 Task: For heading Arial with bold.  font size for heading22,  'Change the font style of data to'Arial Narrow.  and font size to 14,  Change the alignment of both headline & data to Align middle.  In the sheet  EvaluationSalesByCountry
Action: Mouse moved to (831, 111)
Screenshot: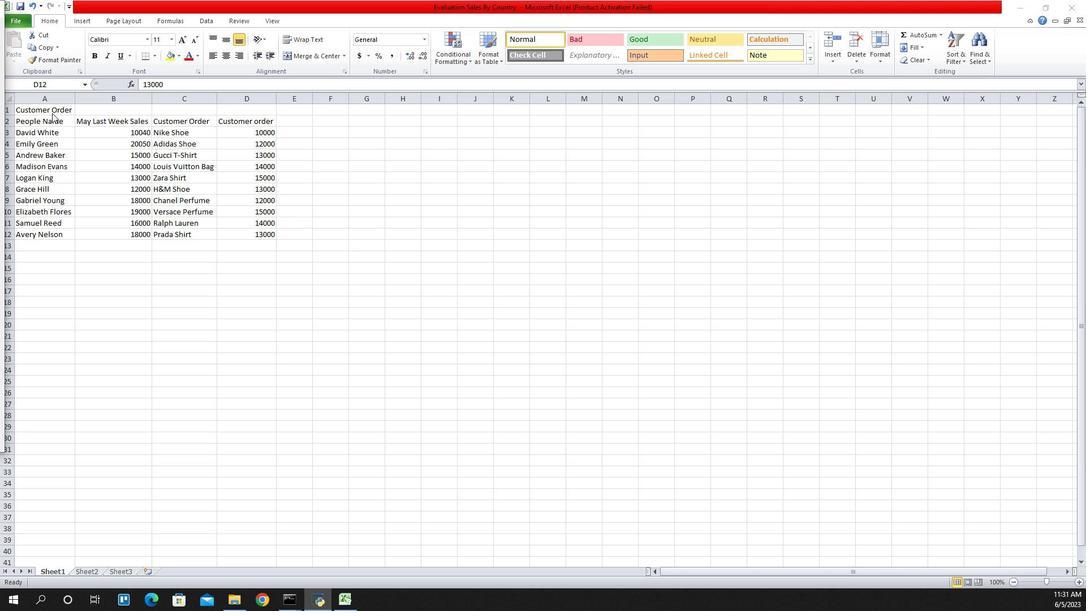 
Action: Mouse pressed left at (831, 111)
Screenshot: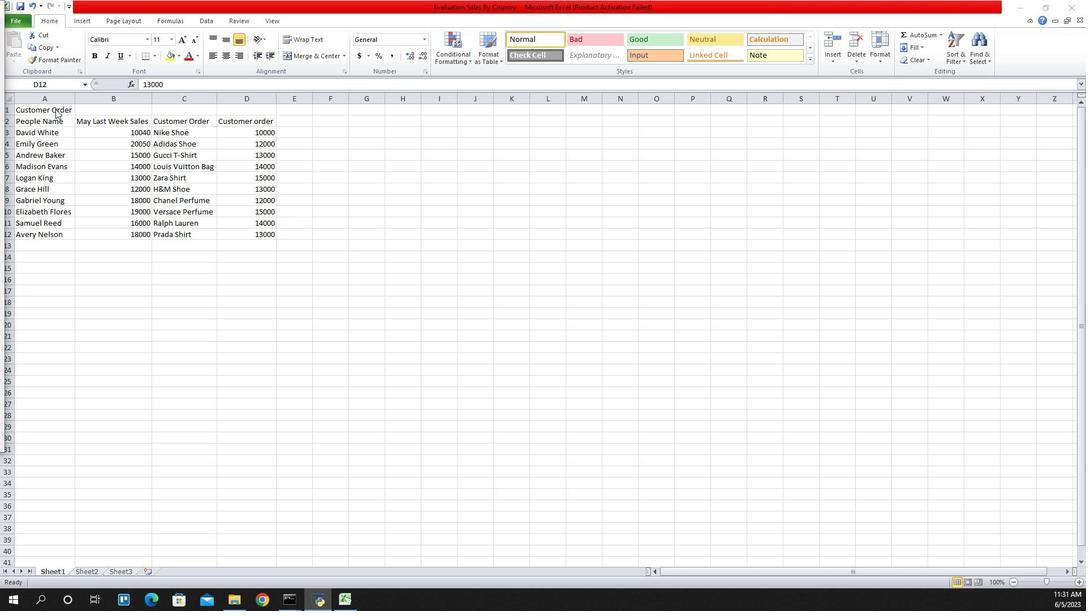 
Action: Mouse pressed left at (831, 111)
Screenshot: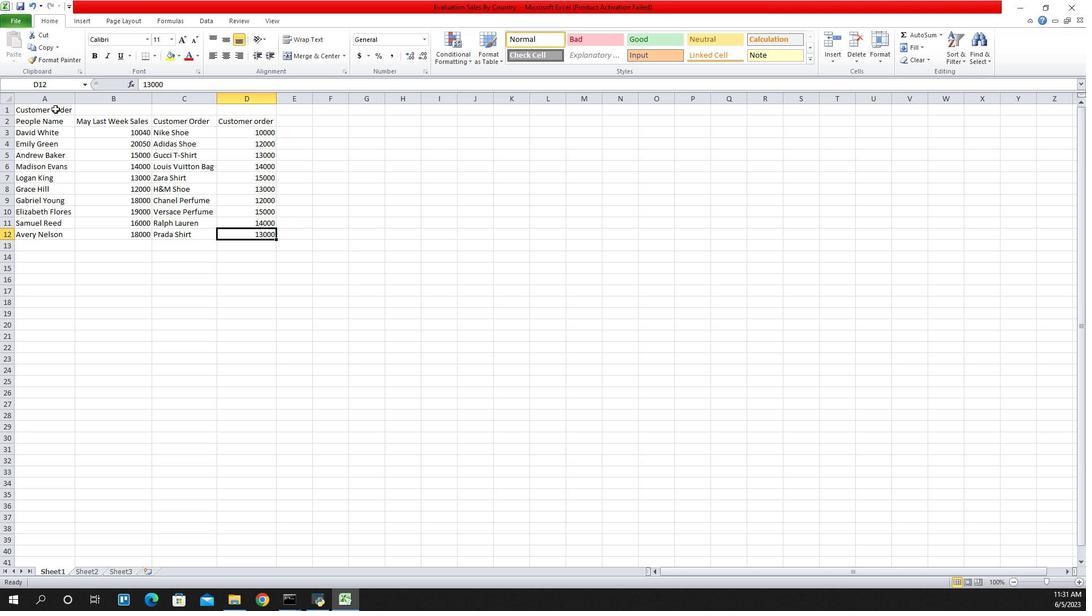 
Action: Mouse pressed left at (831, 111)
Screenshot: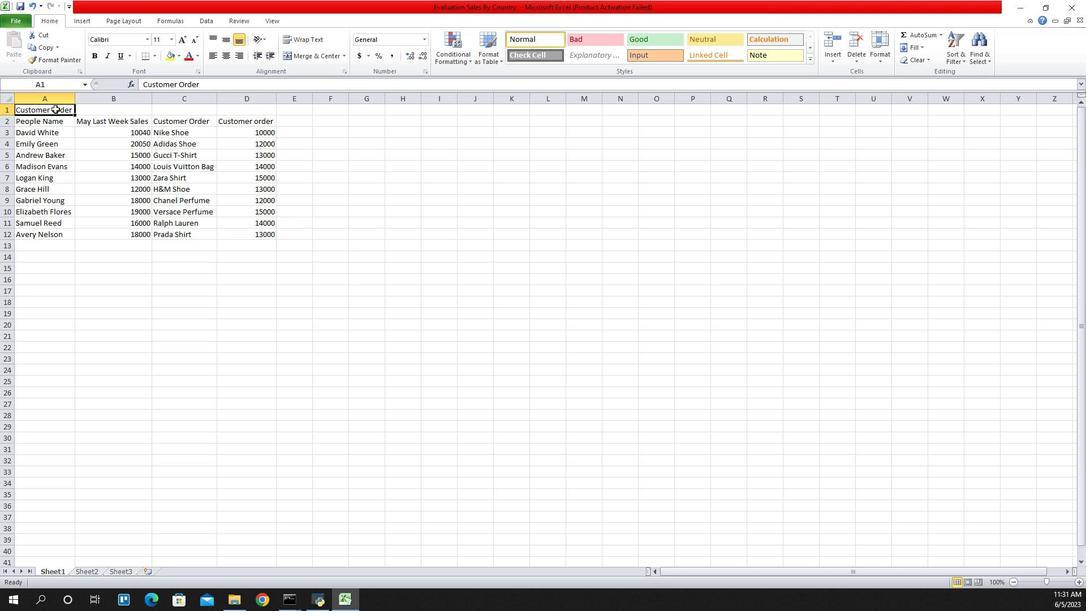 
Action: Mouse moved to (1017, 117)
Screenshot: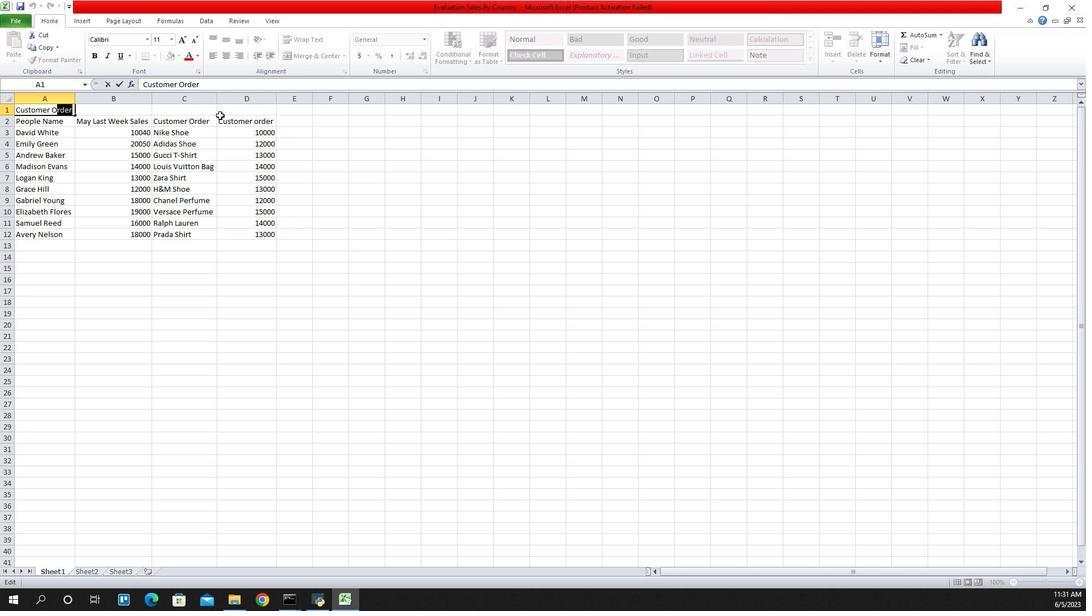 
Action: Mouse pressed left at (1017, 117)
Screenshot: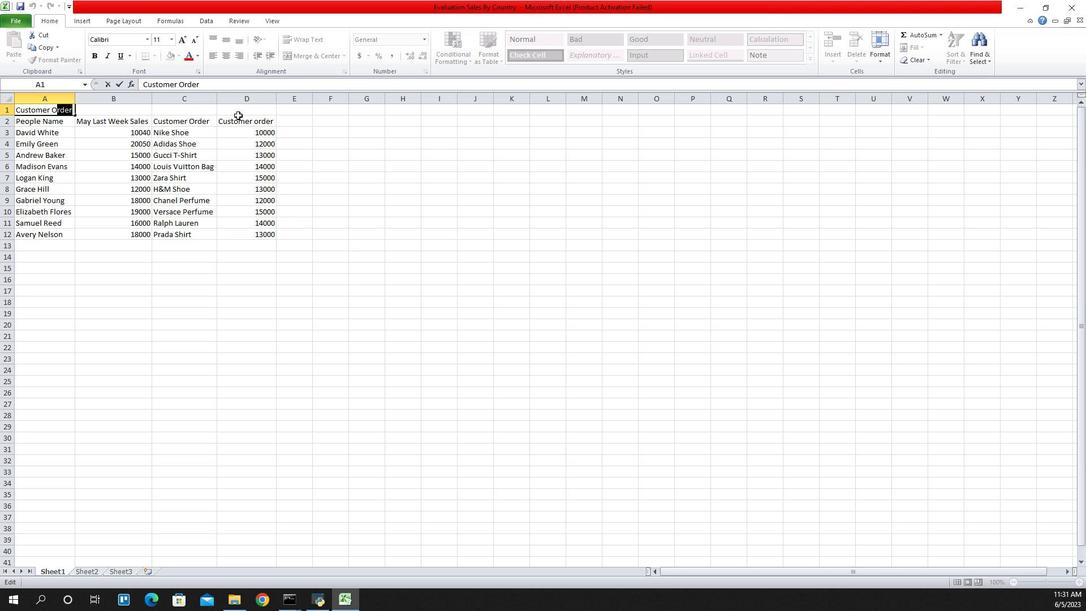 
Action: Mouse moved to (1017, 110)
Screenshot: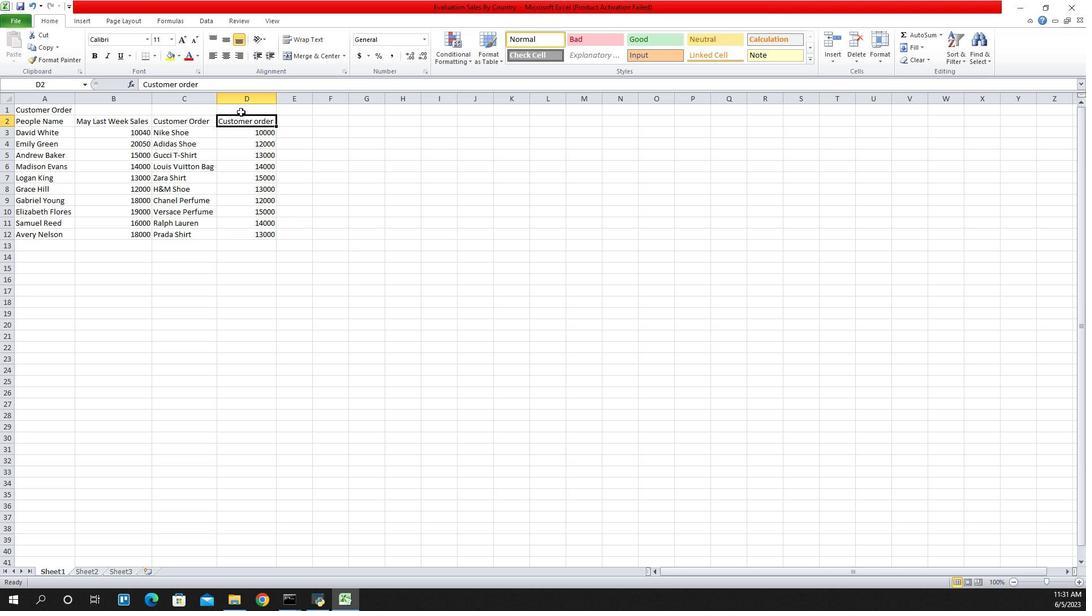 
Action: Mouse pressed left at (1017, 110)
Screenshot: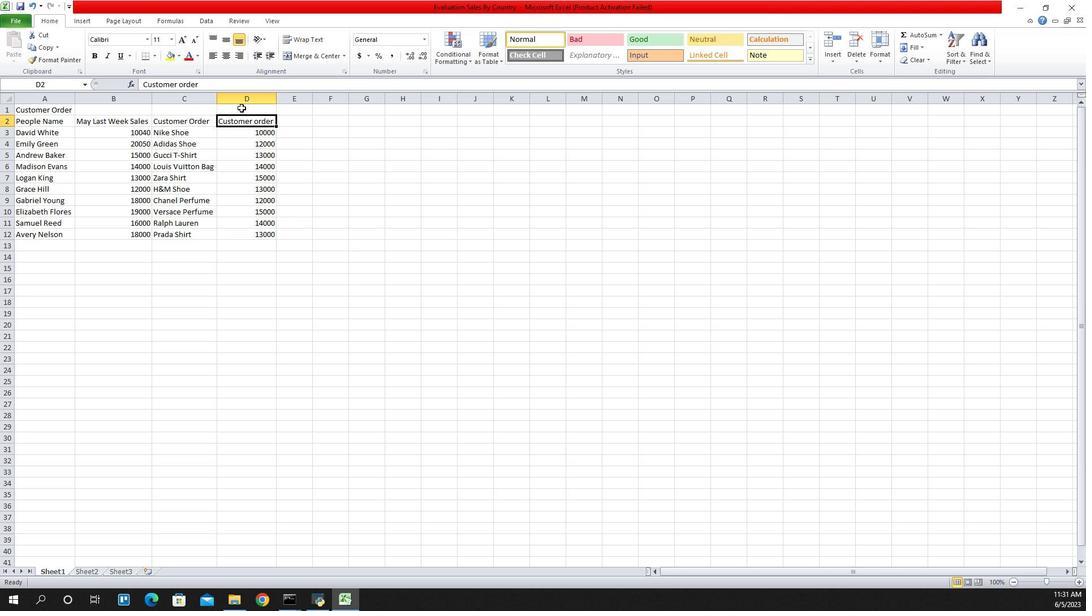 
Action: Mouse moved to (1079, 60)
Screenshot: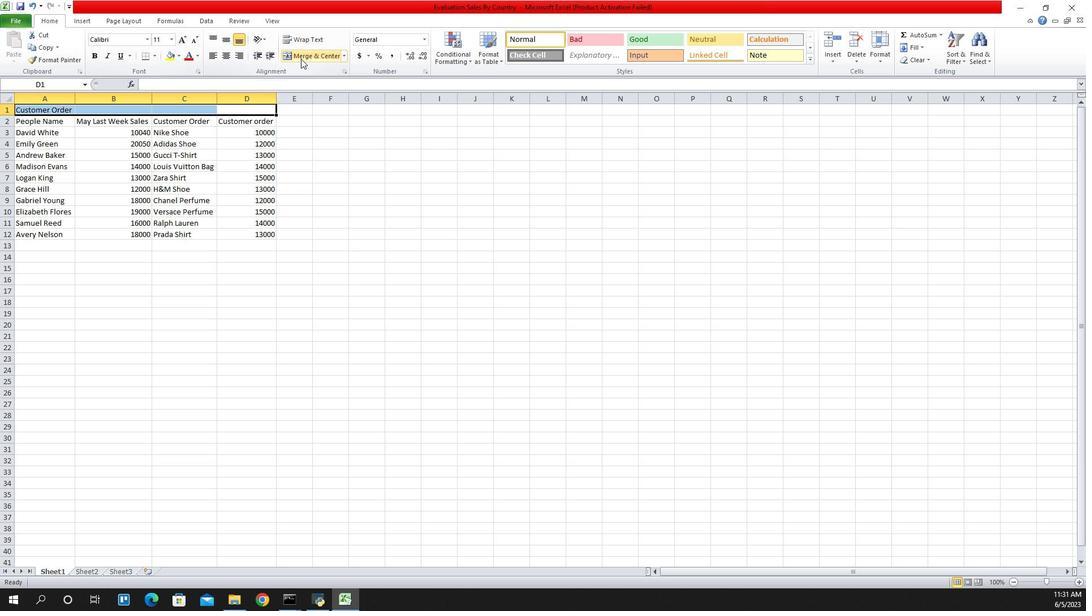 
Action: Mouse pressed left at (1079, 60)
Screenshot: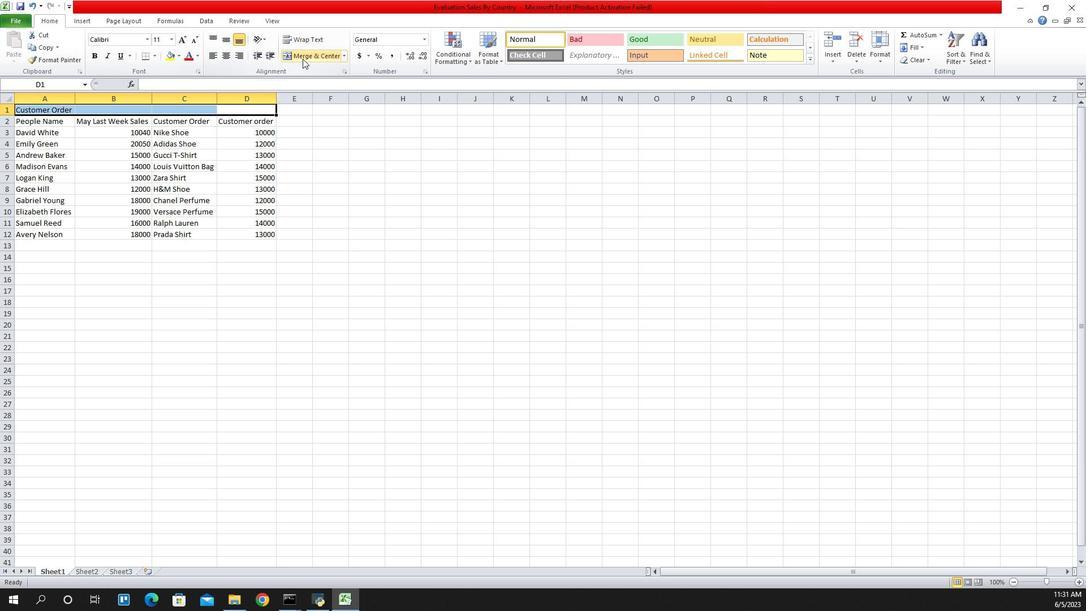 
Action: Mouse moved to (907, 40)
Screenshot: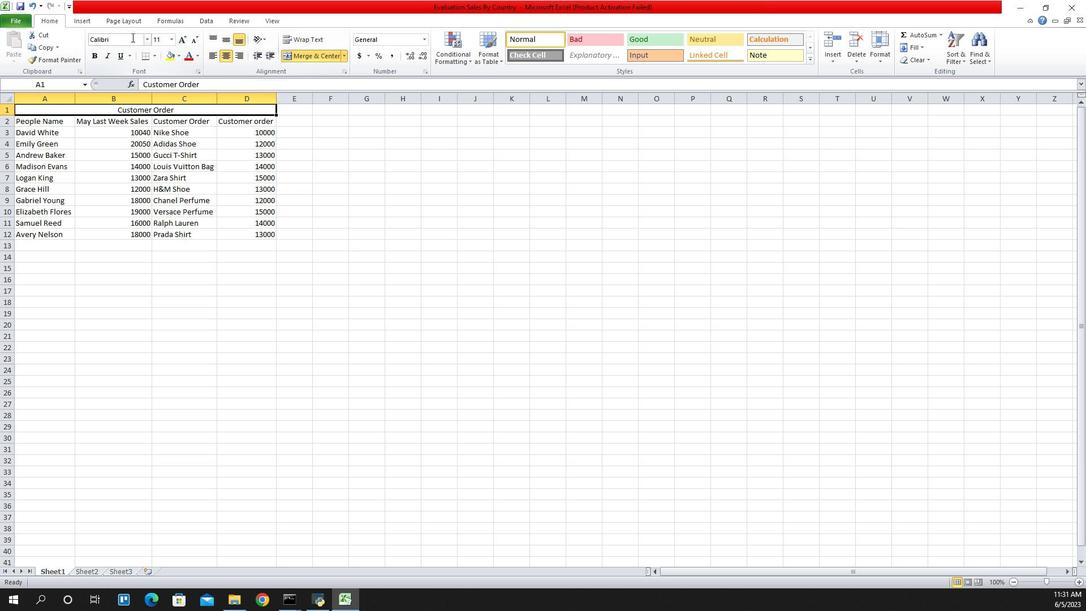 
Action: Mouse pressed left at (907, 40)
Screenshot: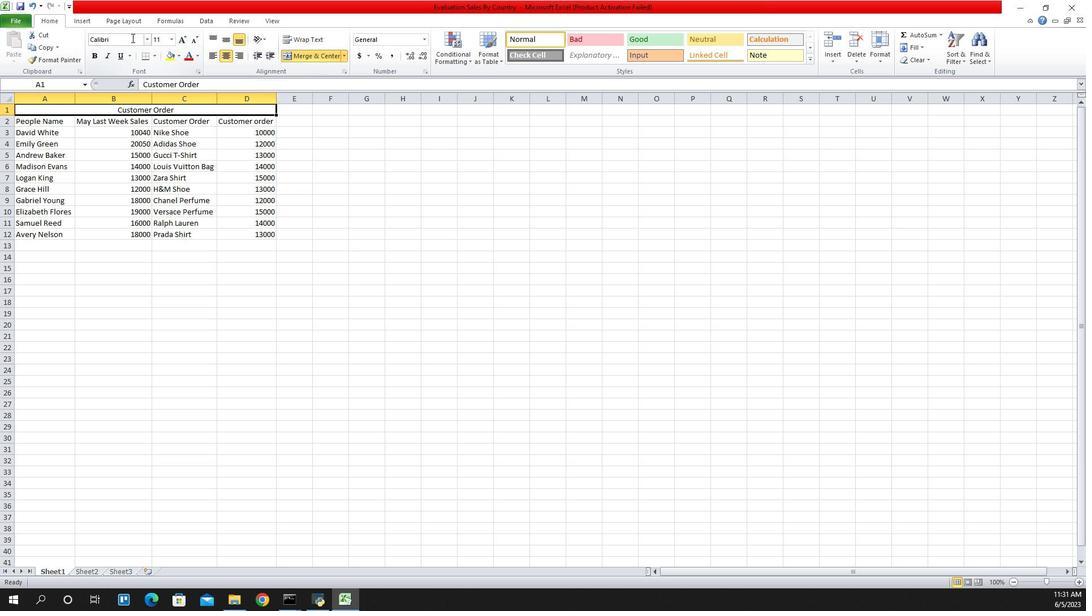 
Action: Mouse moved to (952, 116)
Screenshot: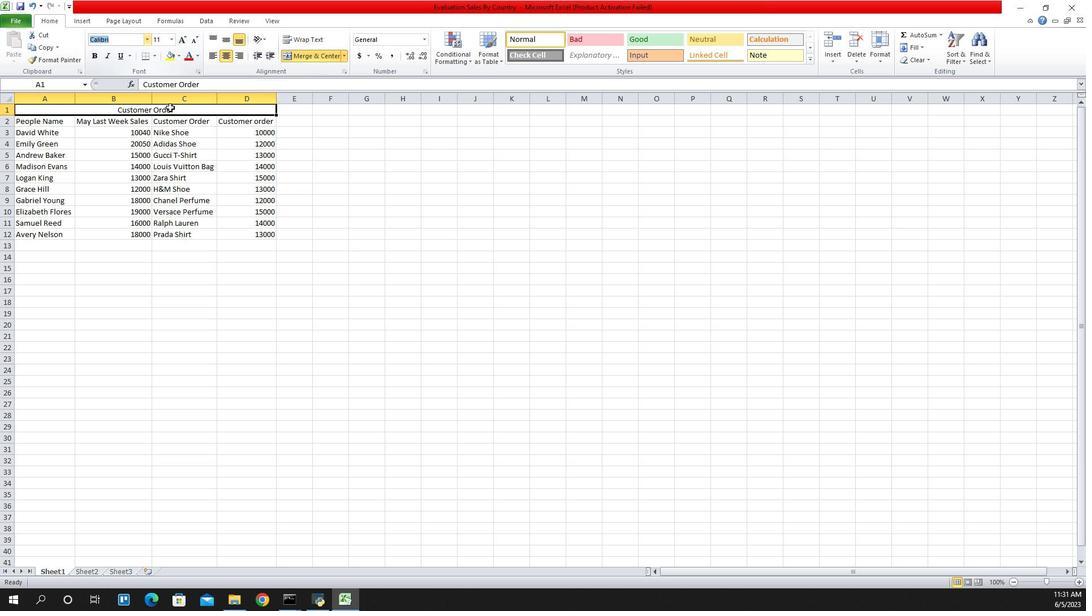 
Action: Key pressed arial<Key.enter>
Screenshot: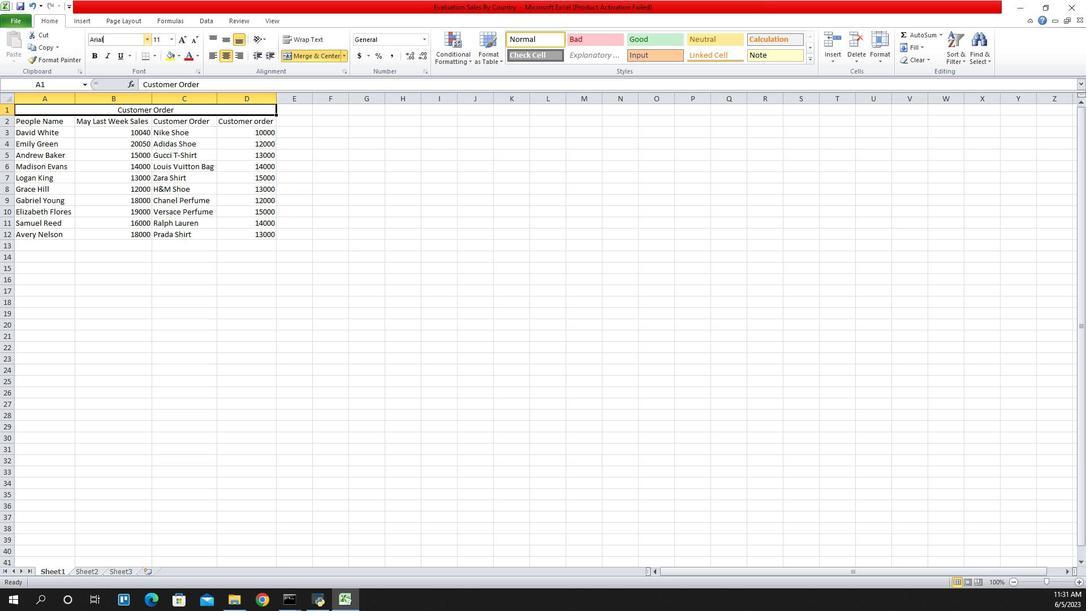 
Action: Mouse moved to (872, 58)
Screenshot: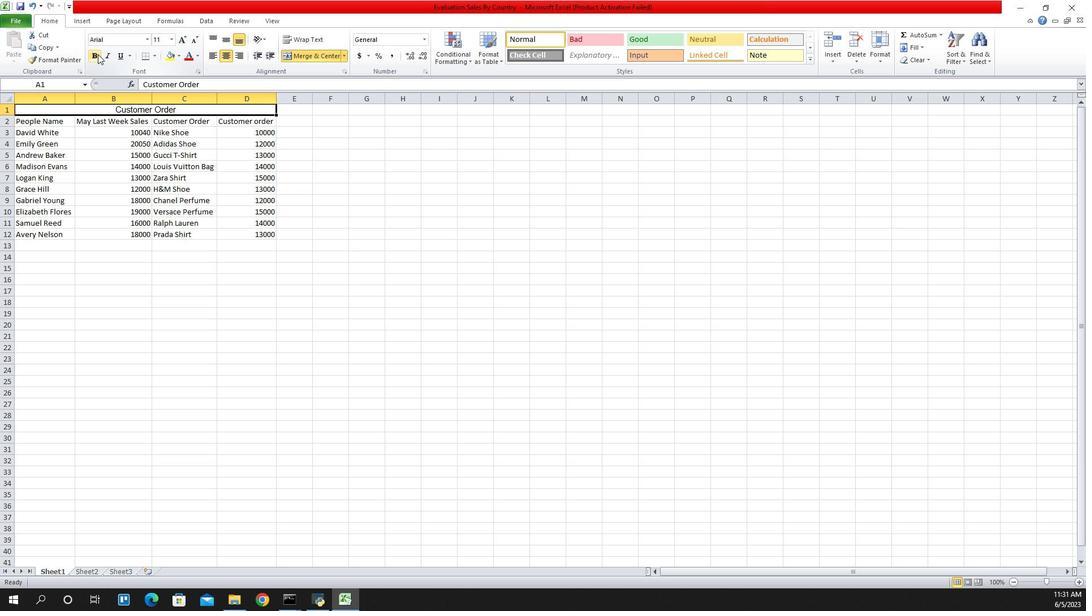 
Action: Mouse pressed left at (872, 58)
Screenshot: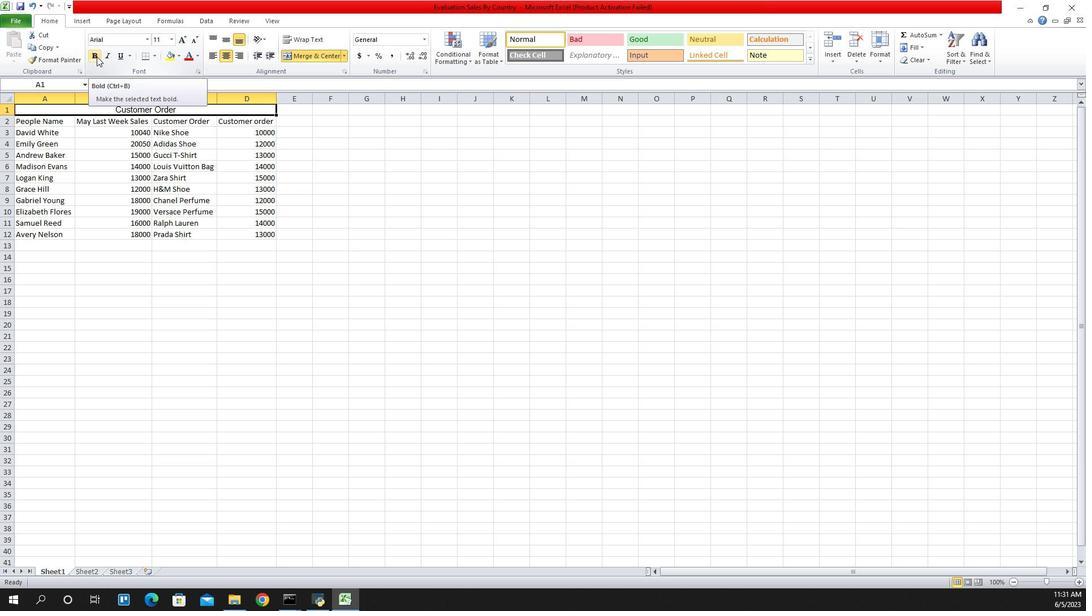 
Action: Mouse moved to (949, 39)
Screenshot: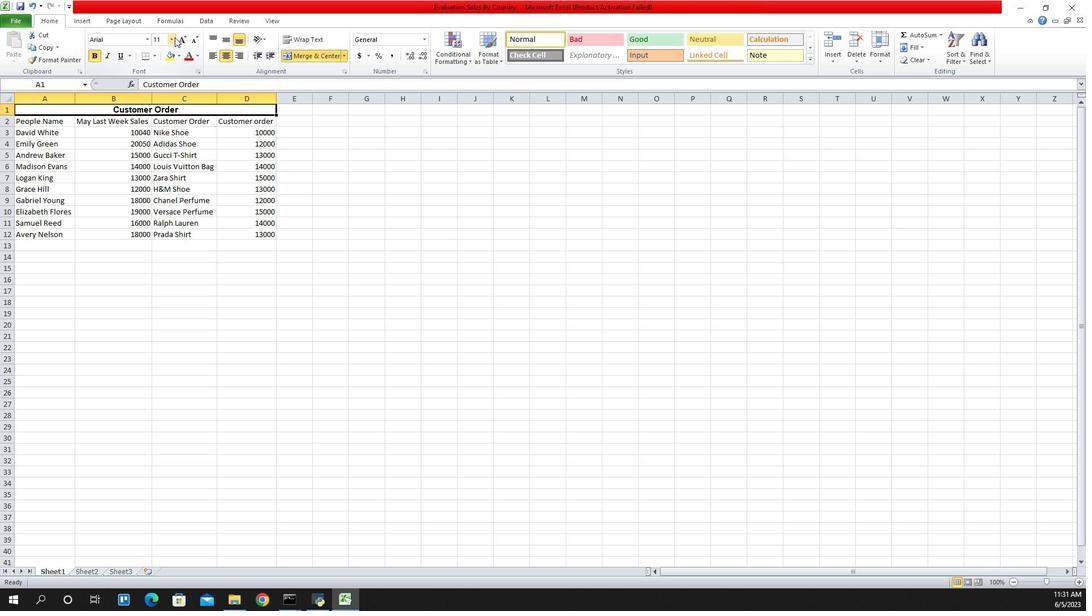 
Action: Mouse pressed left at (949, 39)
Screenshot: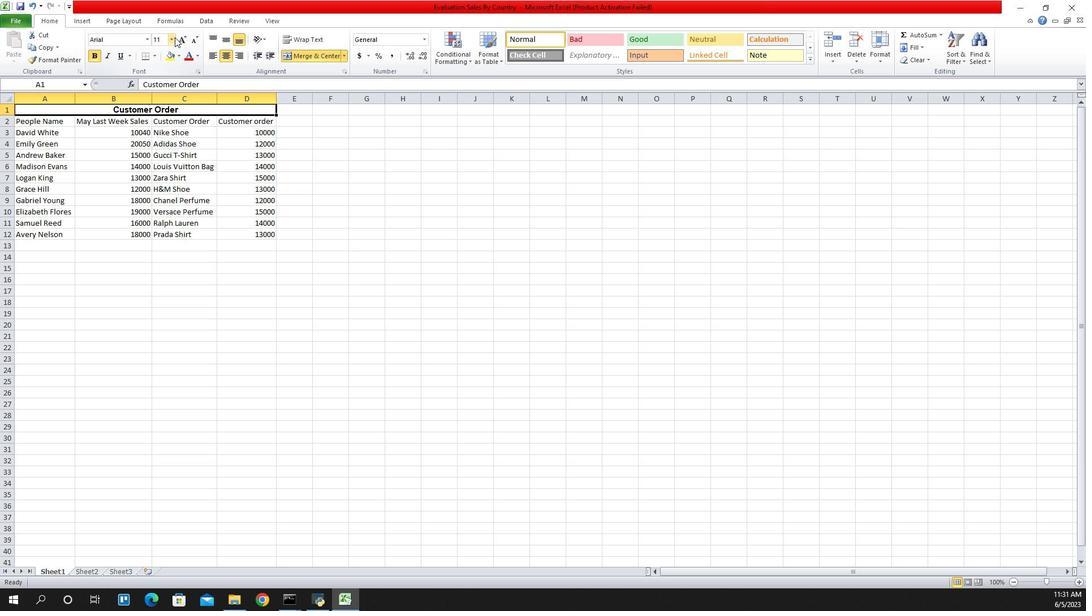 
Action: Mouse moved to (936, 139)
Screenshot: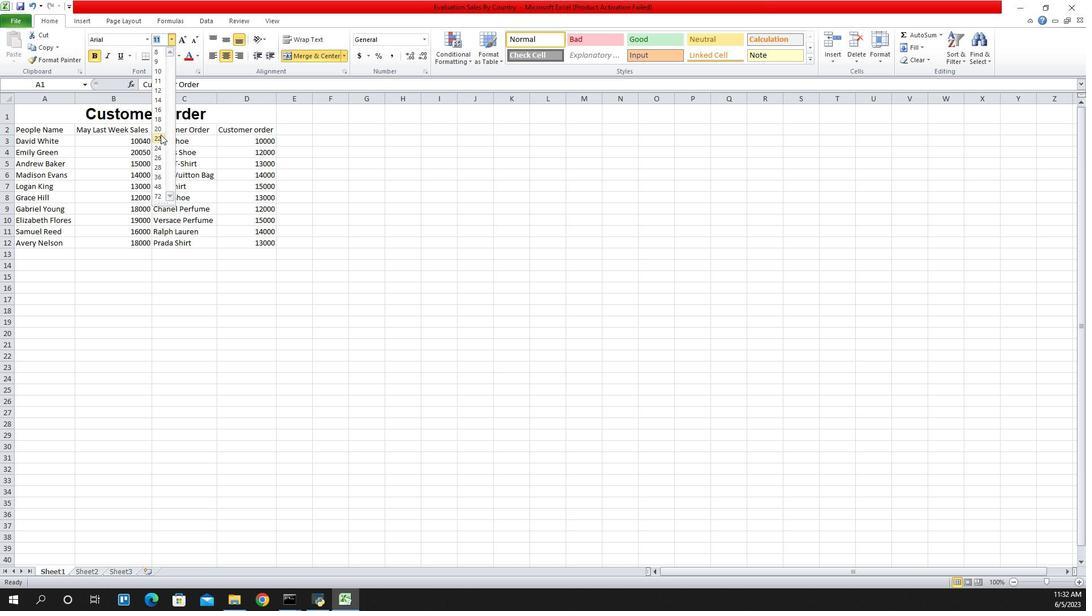 
Action: Mouse pressed left at (936, 139)
Screenshot: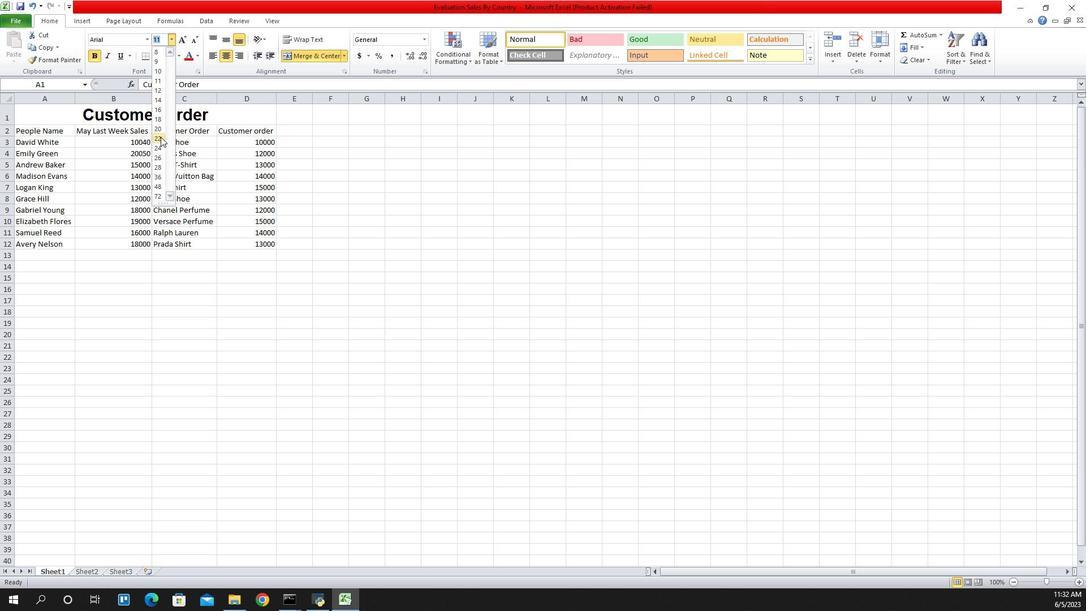 
Action: Mouse moved to (831, 135)
Screenshot: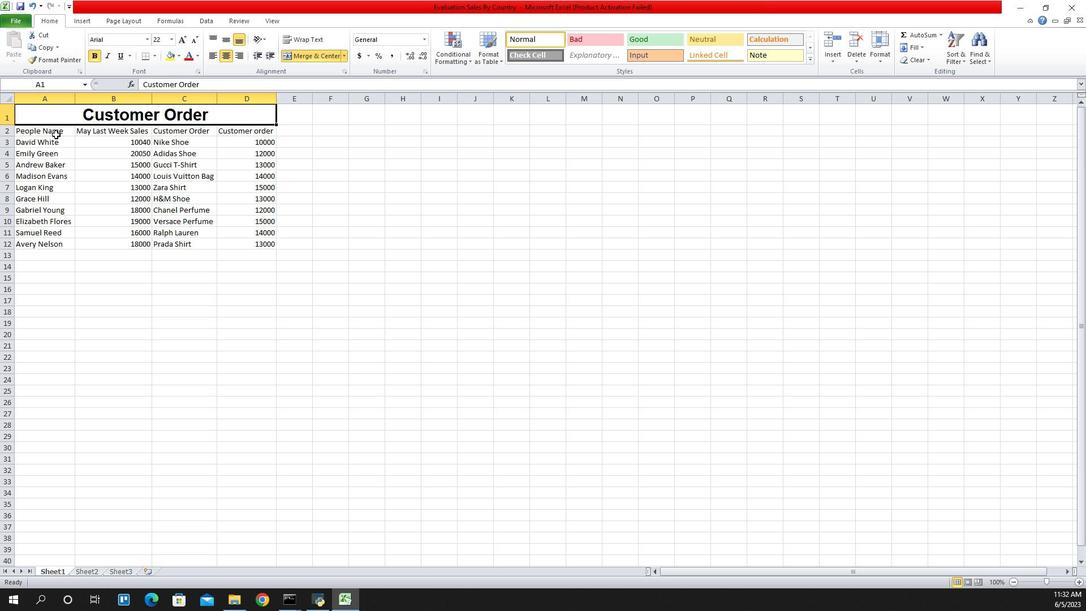 
Action: Mouse pressed left at (831, 135)
Screenshot: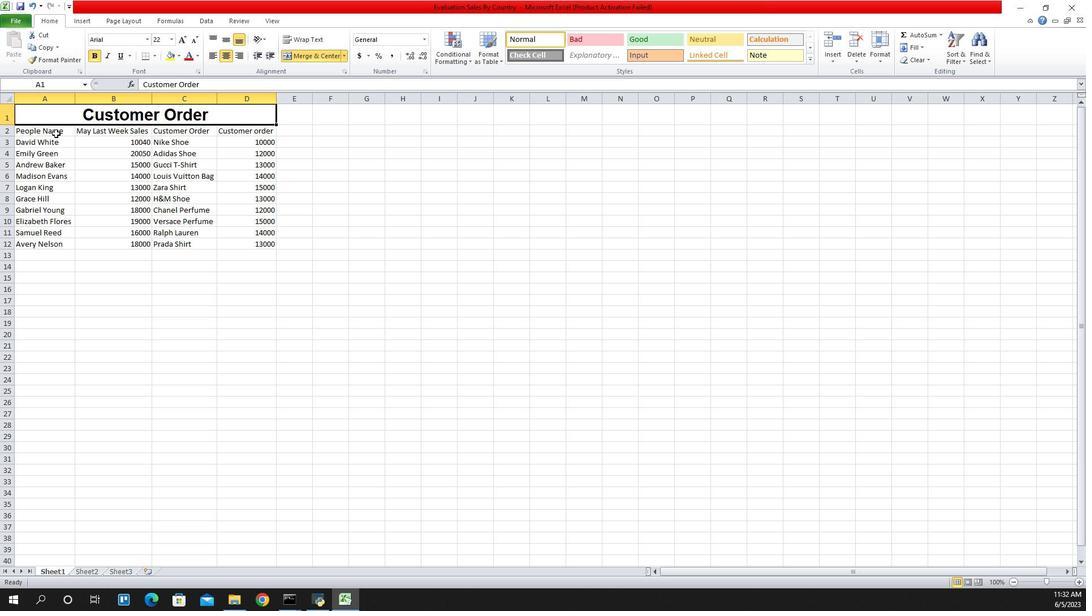 
Action: Mouse moved to (908, 40)
Screenshot: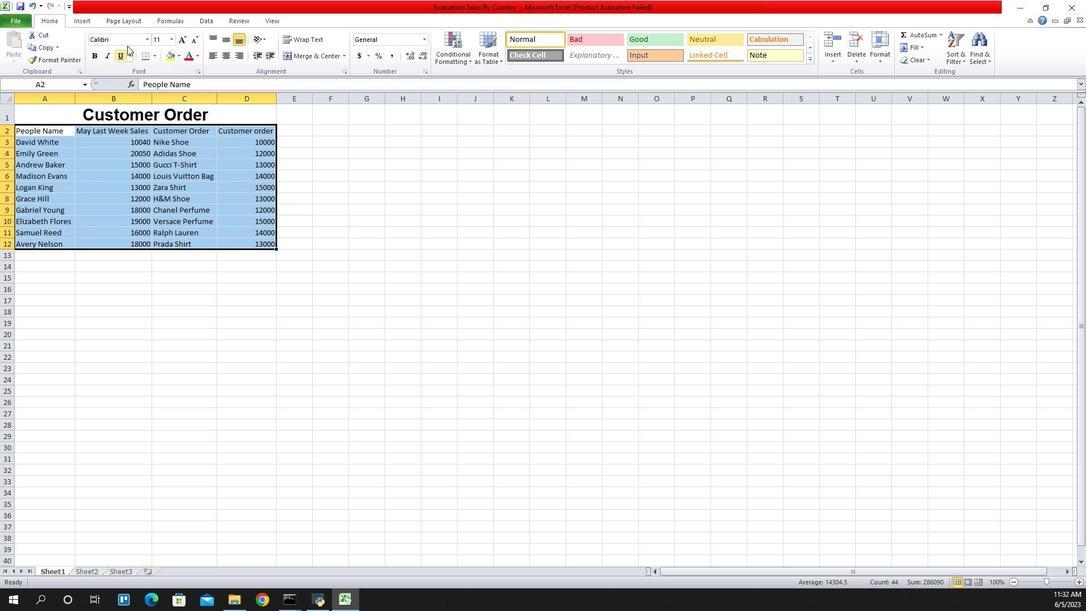 
Action: Mouse pressed left at (908, 40)
Screenshot: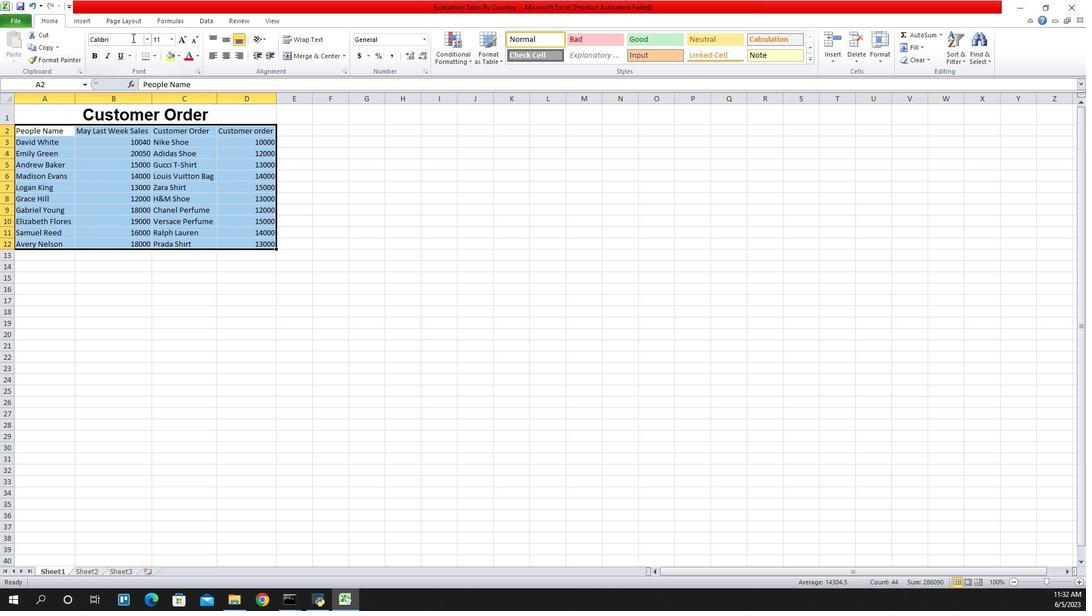
Action: Key pressed arial<Key.space>narrow<Key.enter>
Screenshot: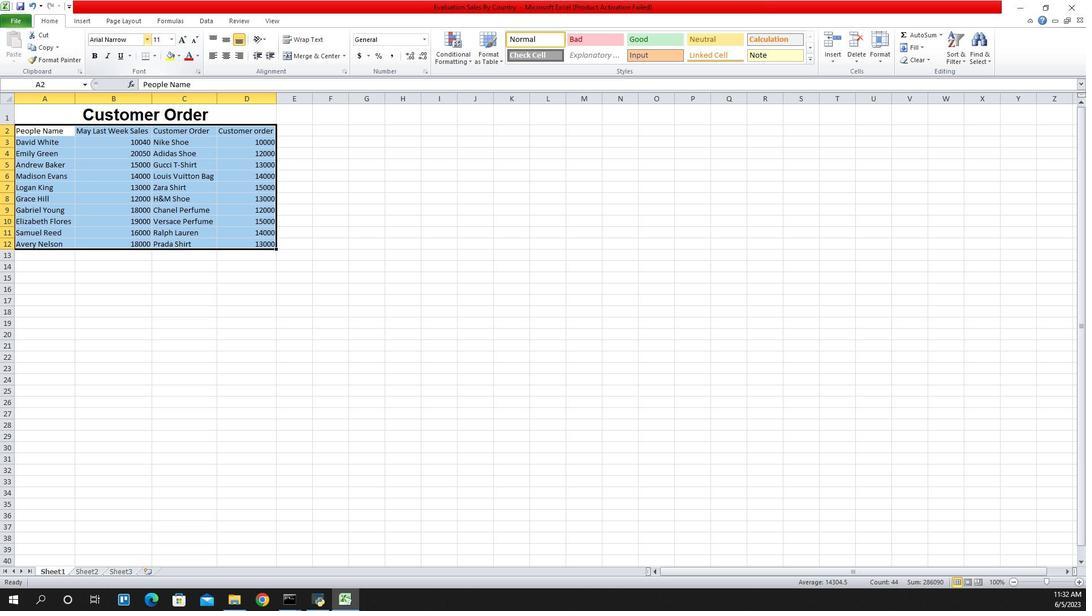 
Action: Mouse moved to (949, 40)
Screenshot: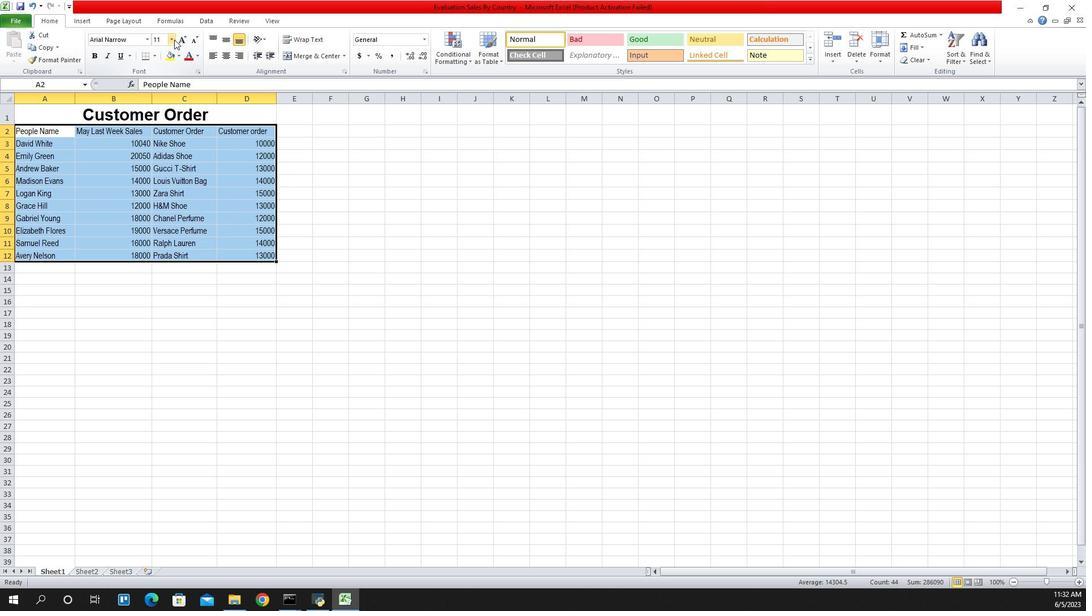 
Action: Mouse pressed left at (949, 40)
Screenshot: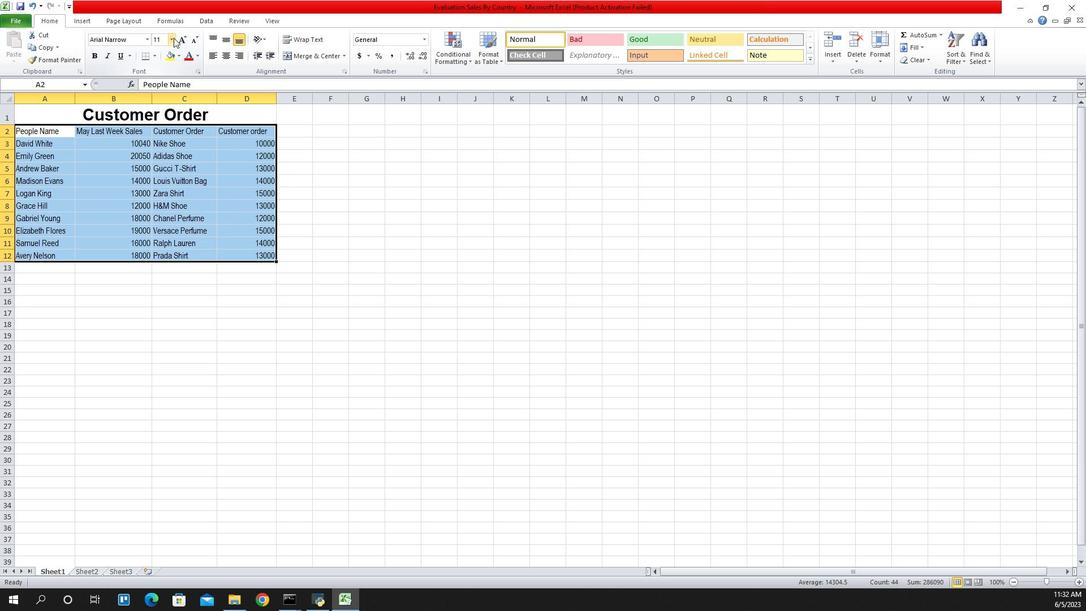 
Action: Mouse moved to (934, 105)
Screenshot: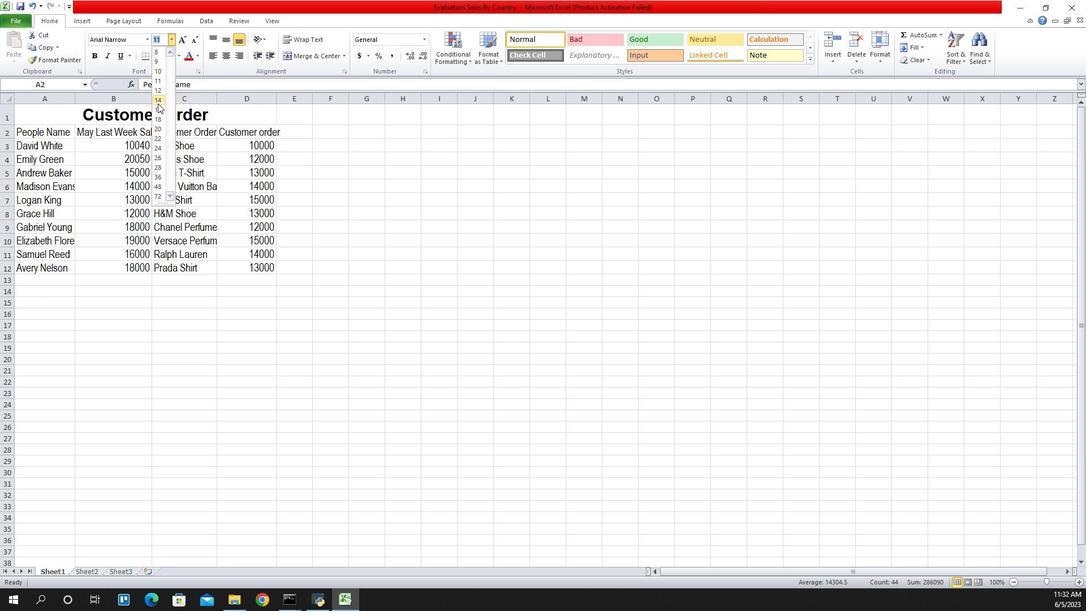 
Action: Mouse pressed left at (934, 105)
Screenshot: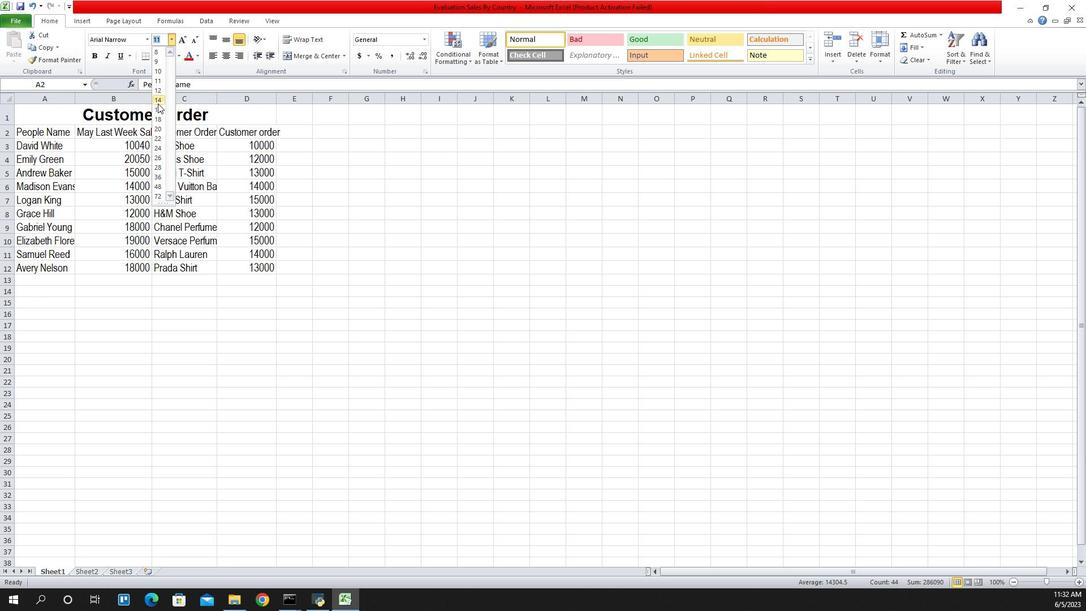 
Action: Mouse moved to (912, 117)
Screenshot: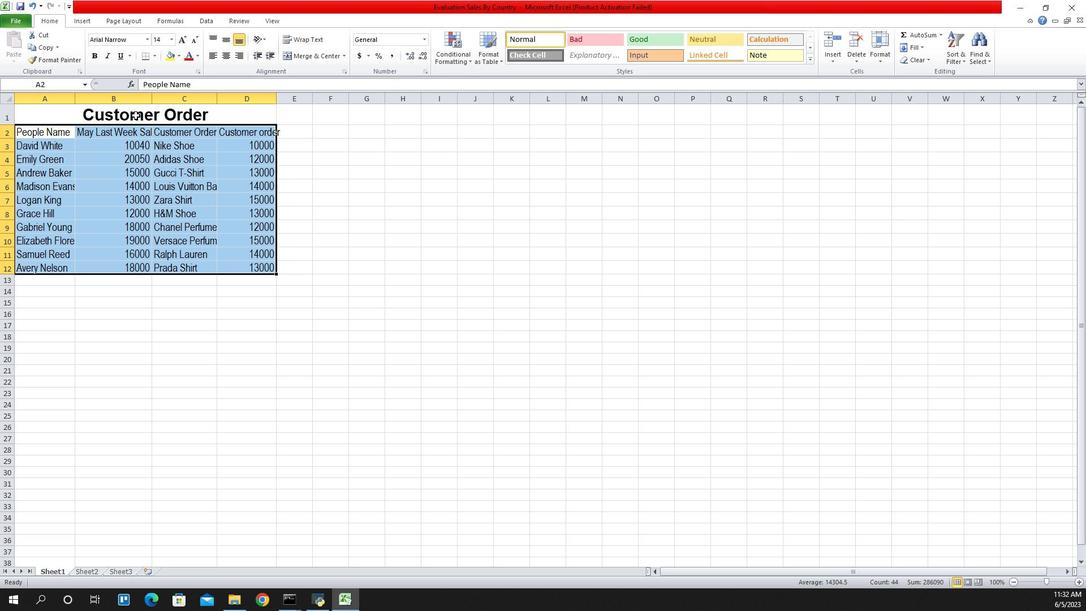
Action: Mouse pressed left at (912, 117)
Screenshot: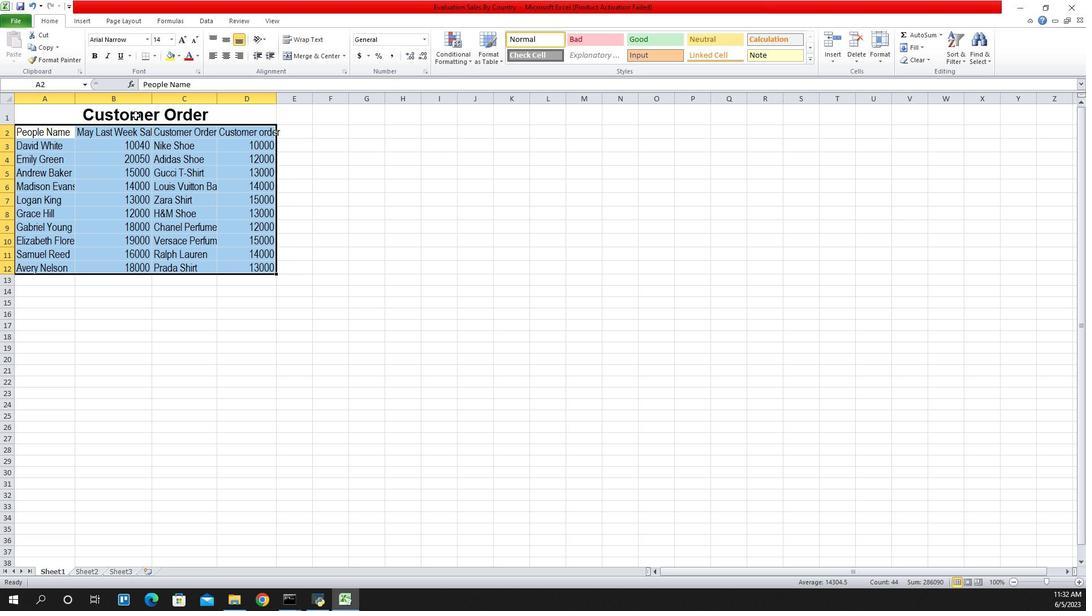 
Action: Mouse moved to (1000, 45)
Screenshot: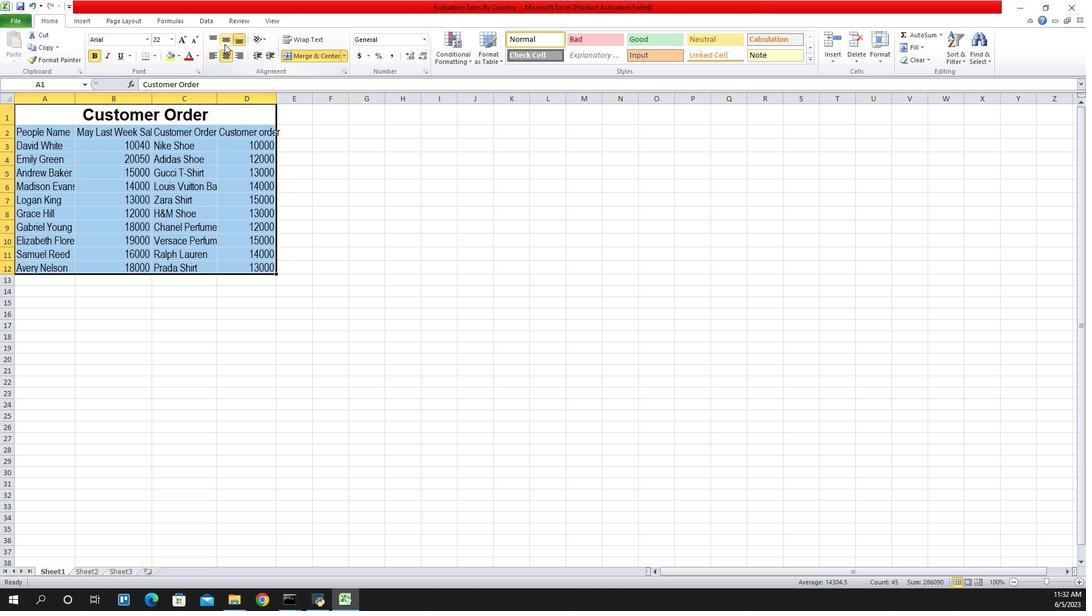 
Action: Mouse pressed left at (1000, 45)
Screenshot: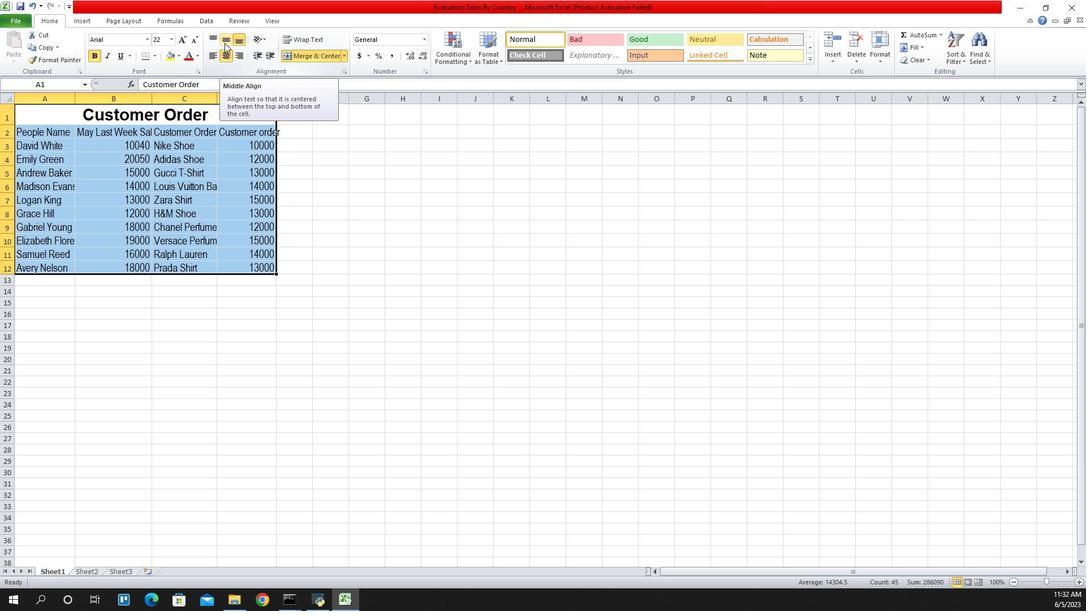 
Action: Mouse moved to (1029, 271)
Screenshot: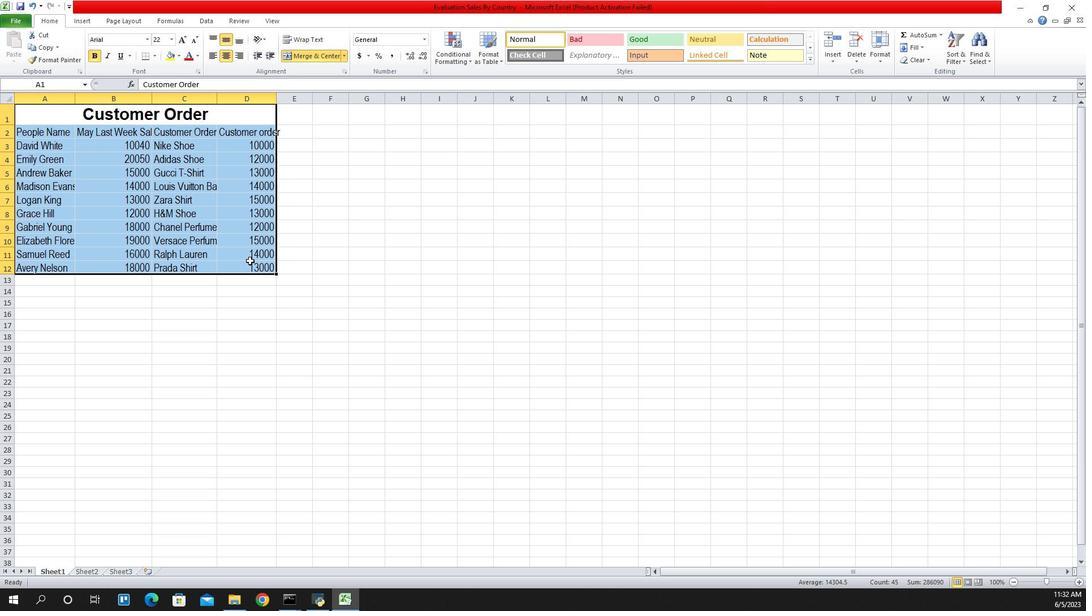 
Action: Mouse pressed left at (1029, 271)
Screenshot: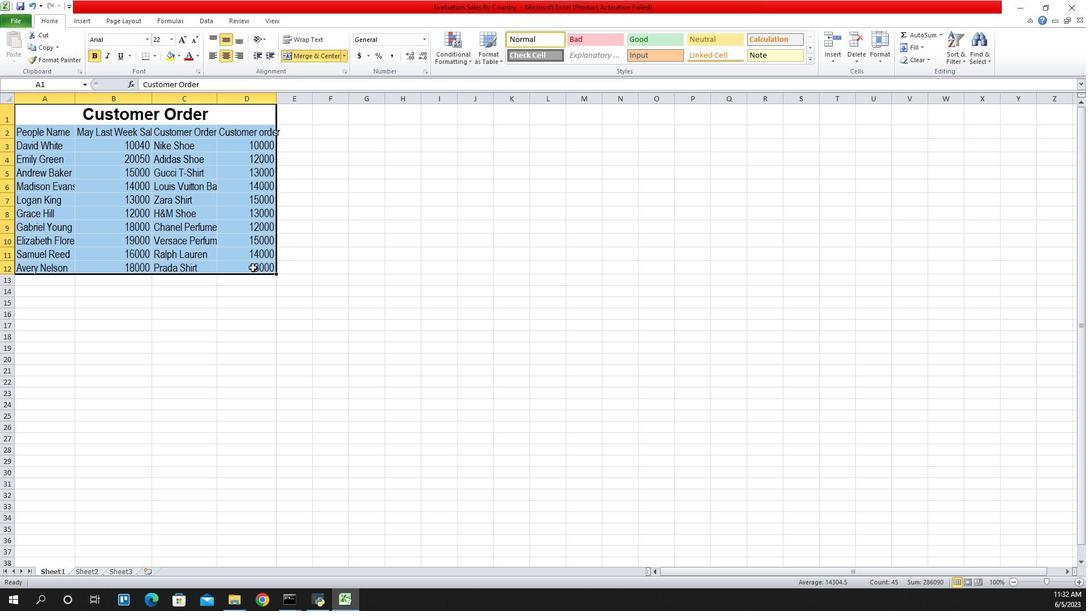 
Action: Key pressed ctrl+S<'\x13'><'\x13'>
Screenshot: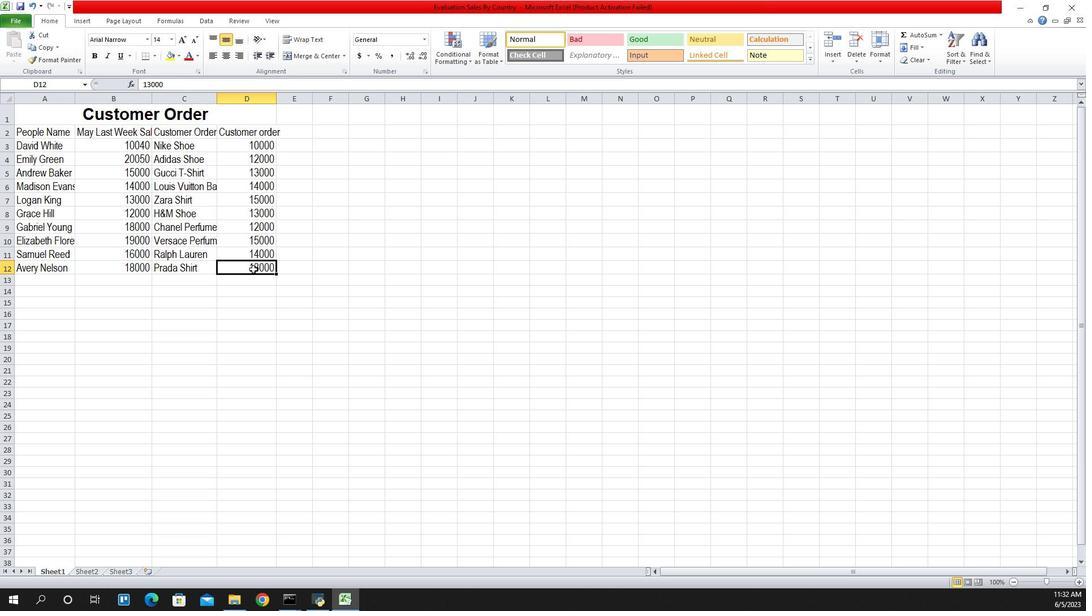 
